 Task: Create a rule from the Recommended list, Task Added to this Project -> add SubTasks in the project BlueLine with SubTasks Gather and Analyse Requirements , Design and Implement Solution , System Test and UAT , Release to Production / Go Live
Action: Mouse moved to (1149, 104)
Screenshot: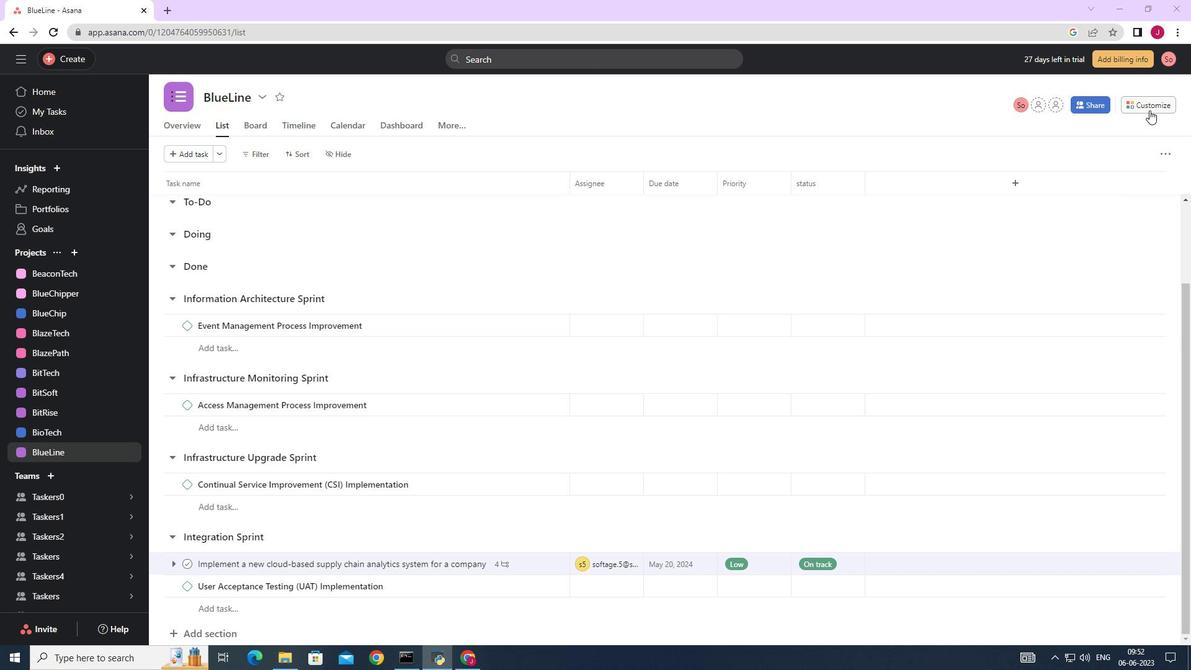 
Action: Mouse pressed left at (1149, 104)
Screenshot: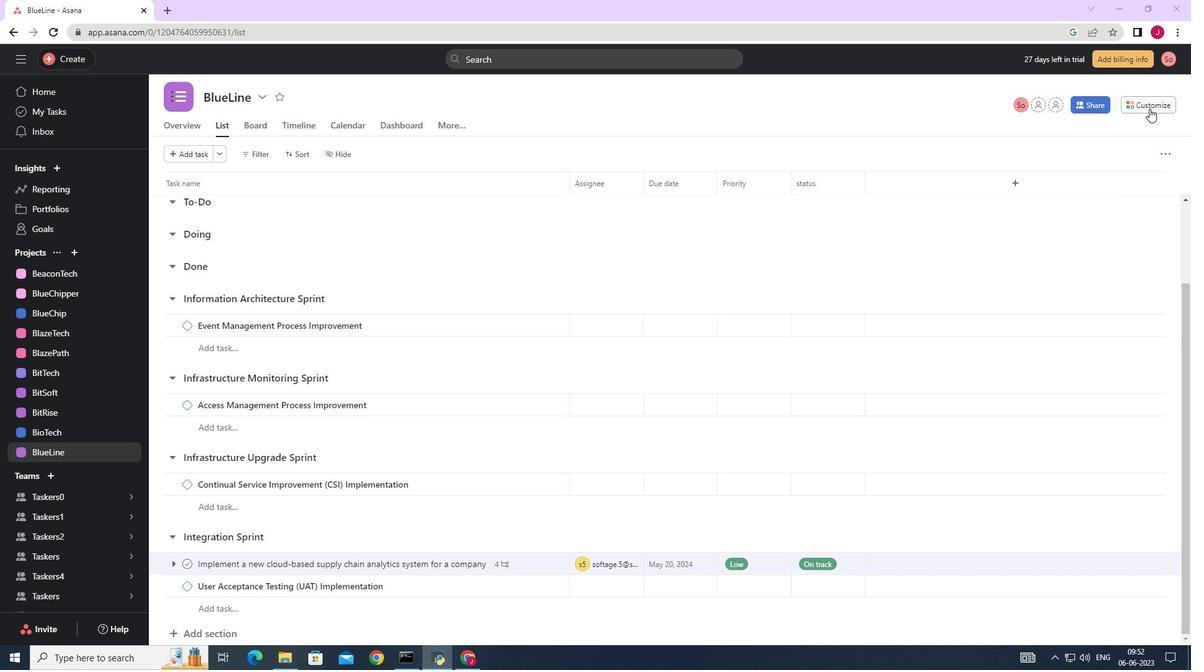
Action: Mouse moved to (932, 266)
Screenshot: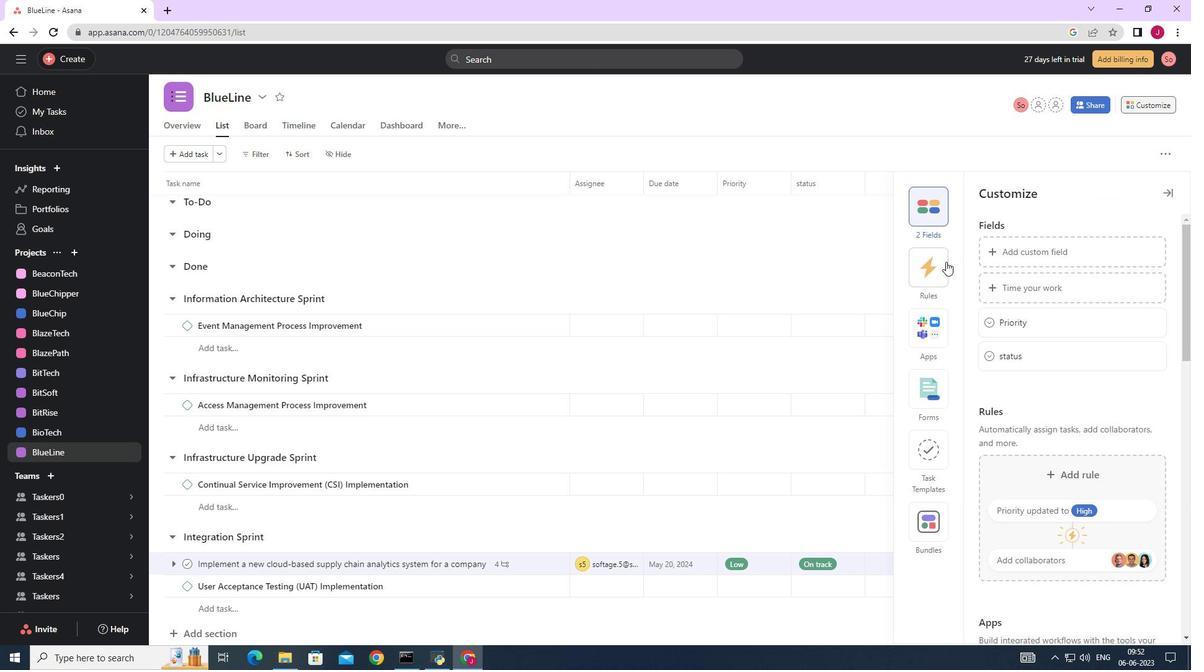 
Action: Mouse pressed left at (932, 266)
Screenshot: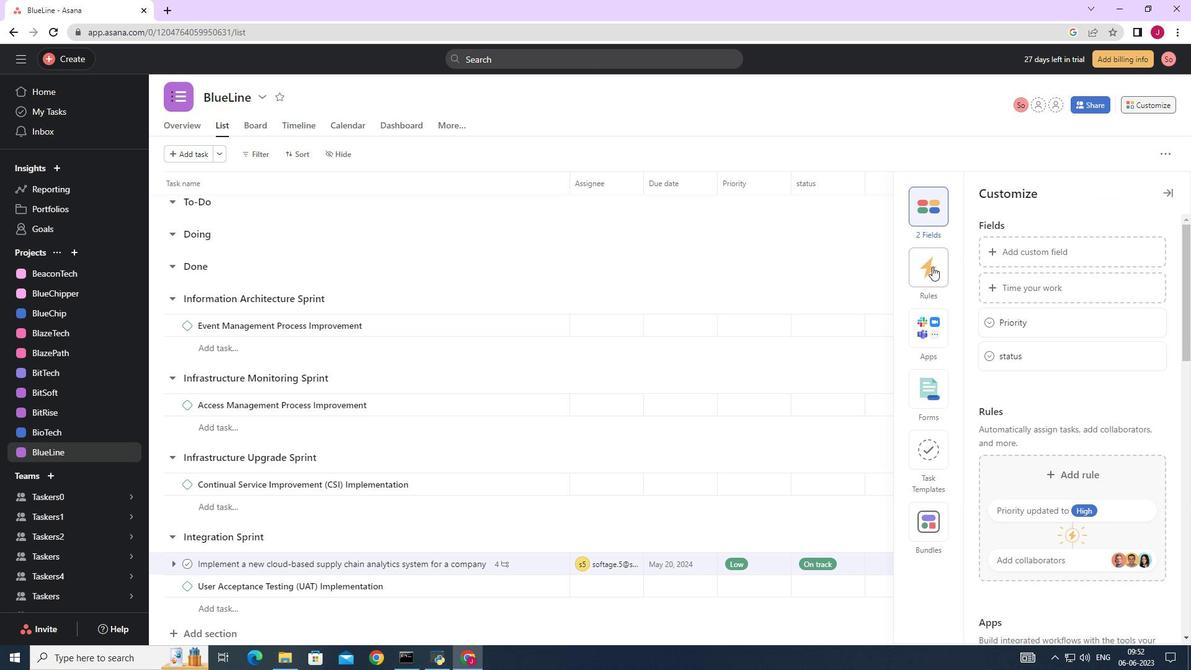 
Action: Mouse moved to (1053, 284)
Screenshot: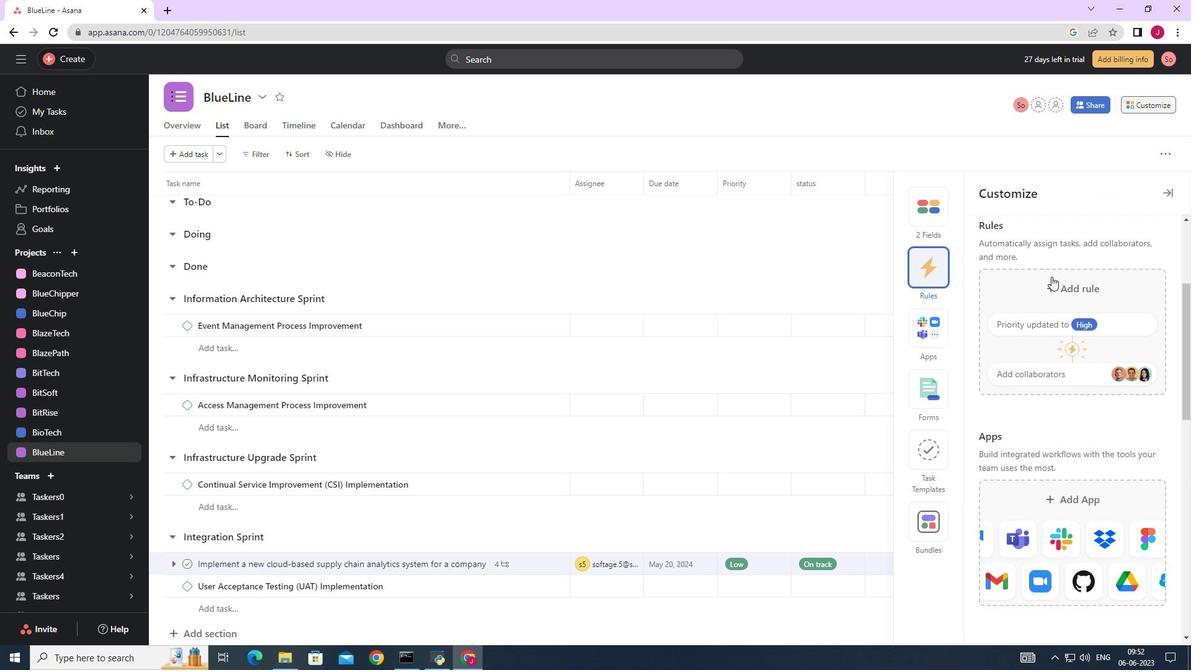 
Action: Mouse pressed left at (1053, 284)
Screenshot: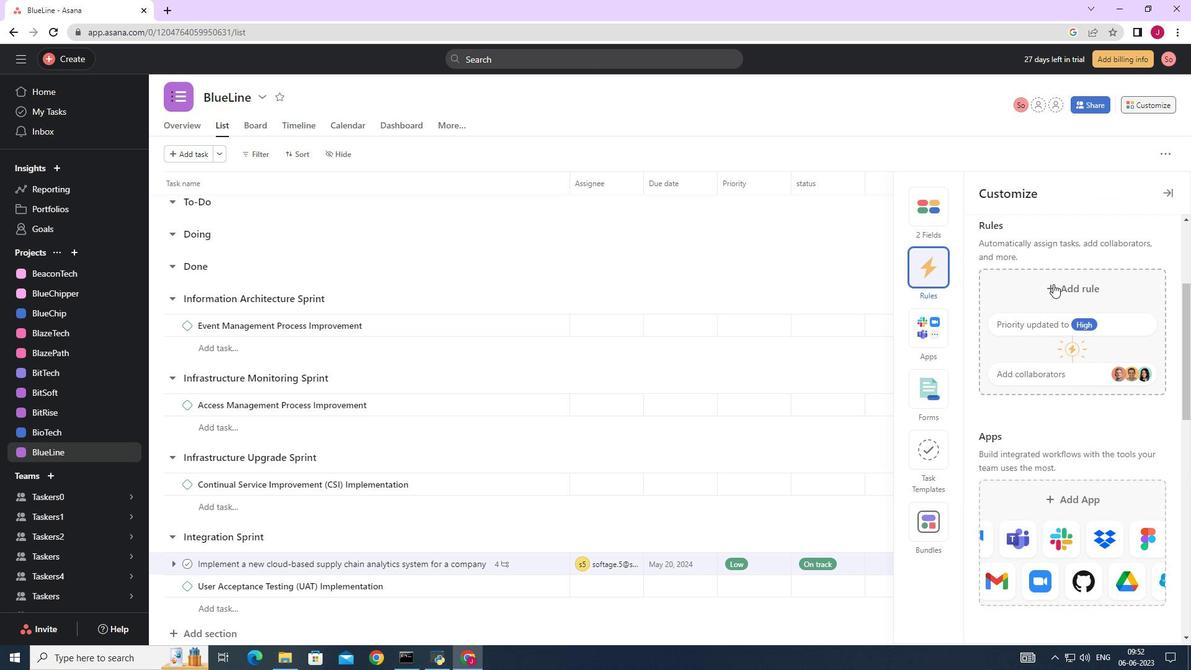 
Action: Mouse moved to (467, 201)
Screenshot: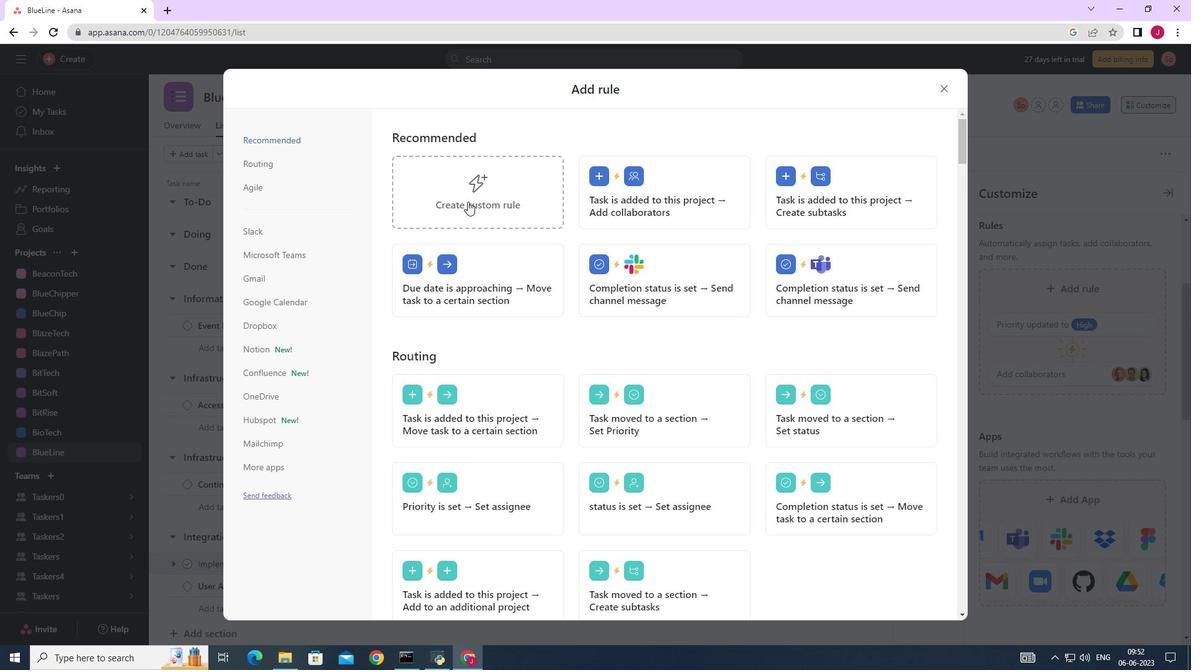 
Action: Mouse pressed left at (467, 201)
Screenshot: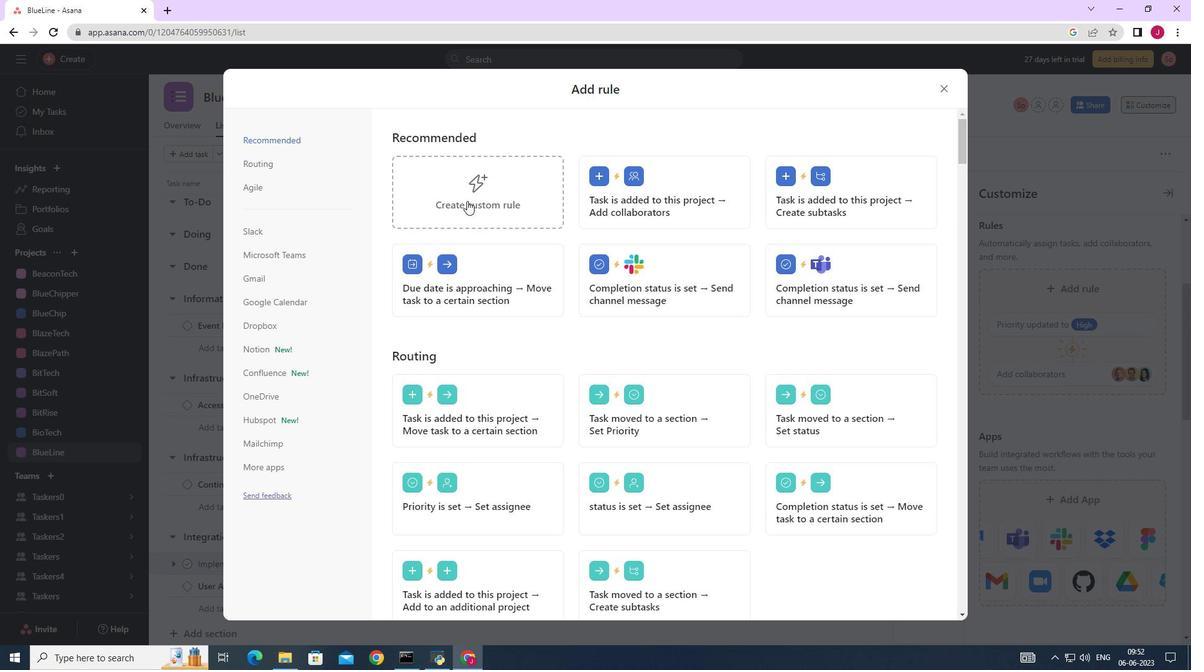 
Action: Mouse moved to (554, 313)
Screenshot: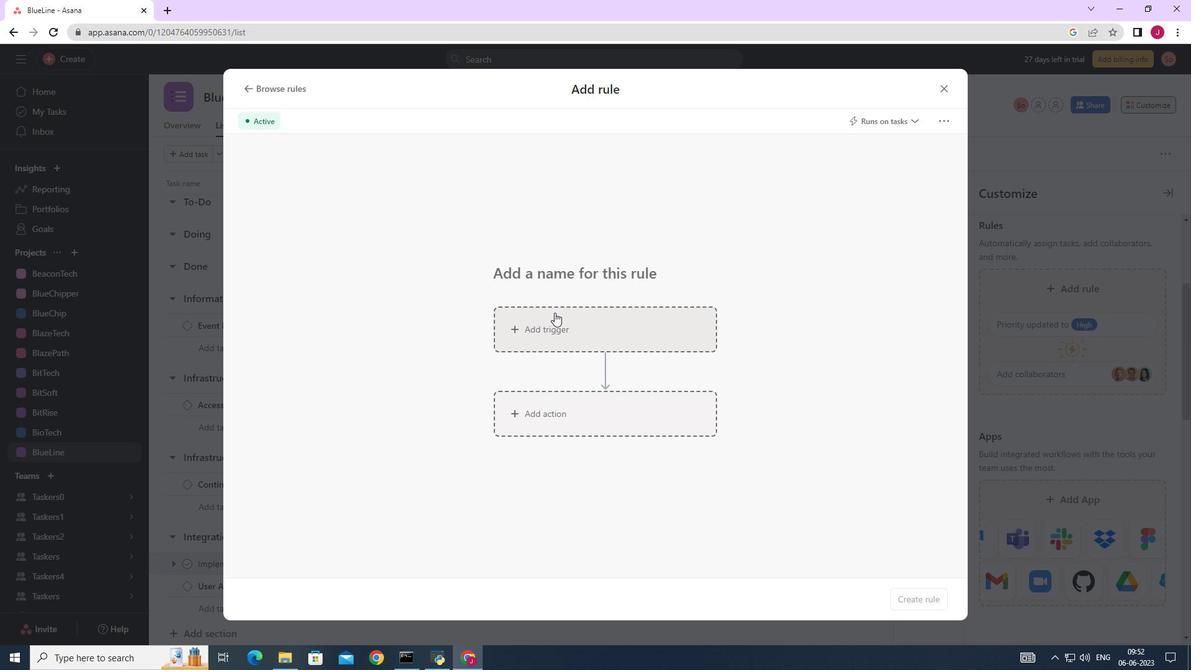 
Action: Mouse pressed left at (554, 313)
Screenshot: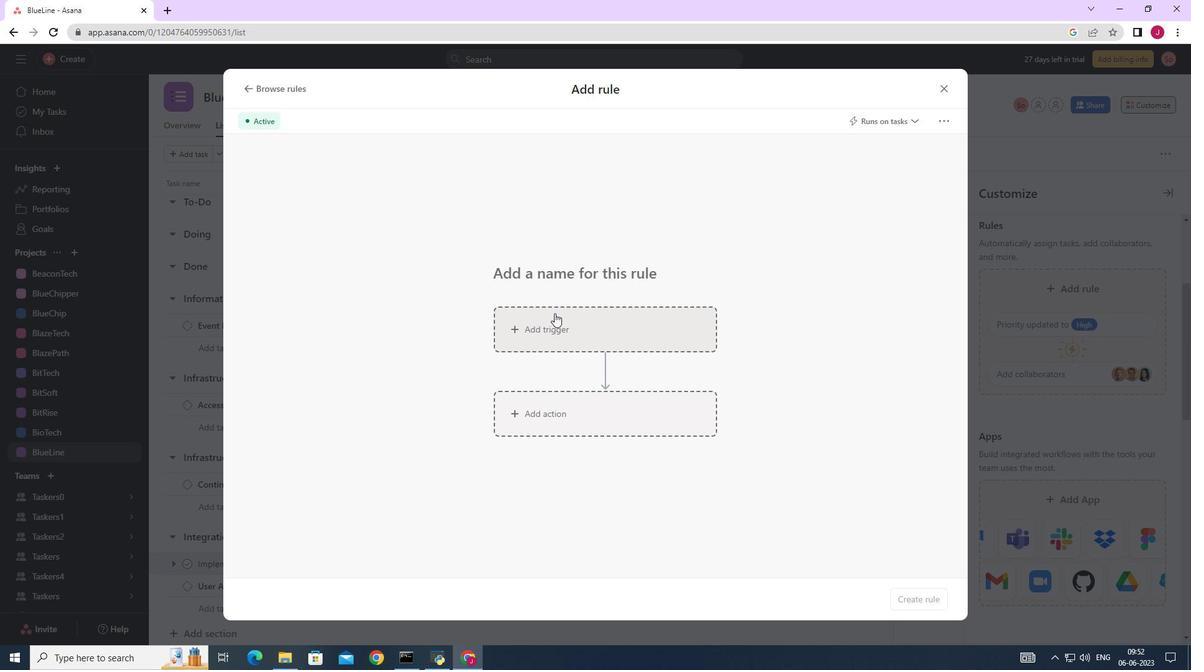 
Action: Mouse moved to (496, 402)
Screenshot: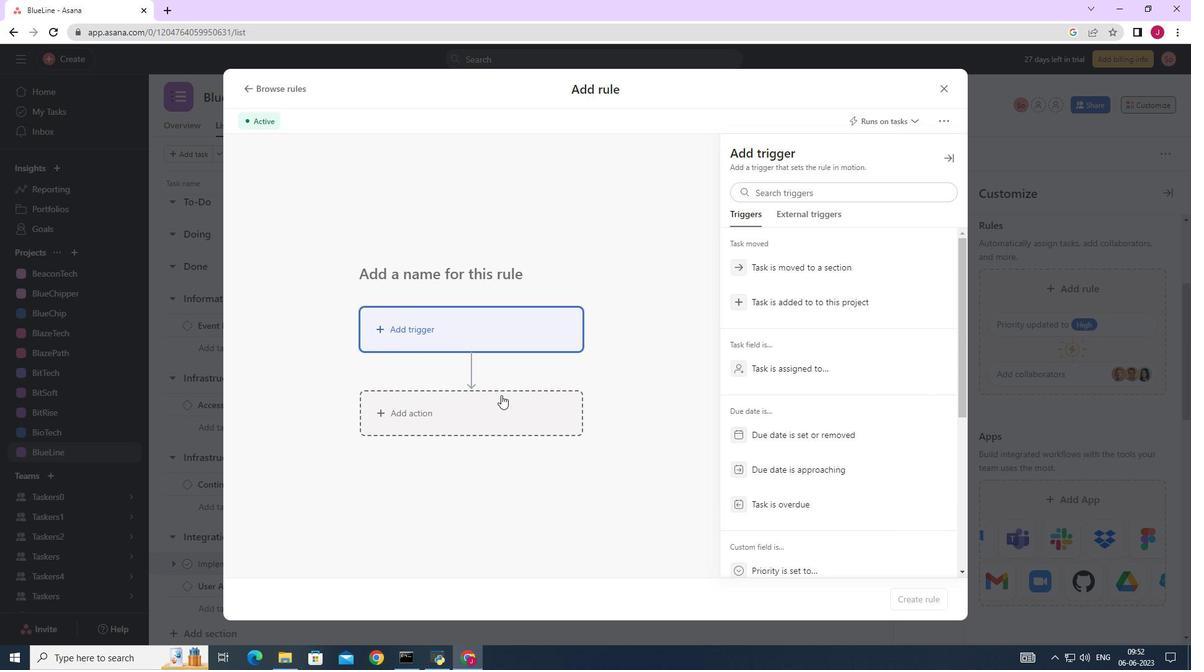 
Action: Mouse pressed left at (496, 402)
Screenshot: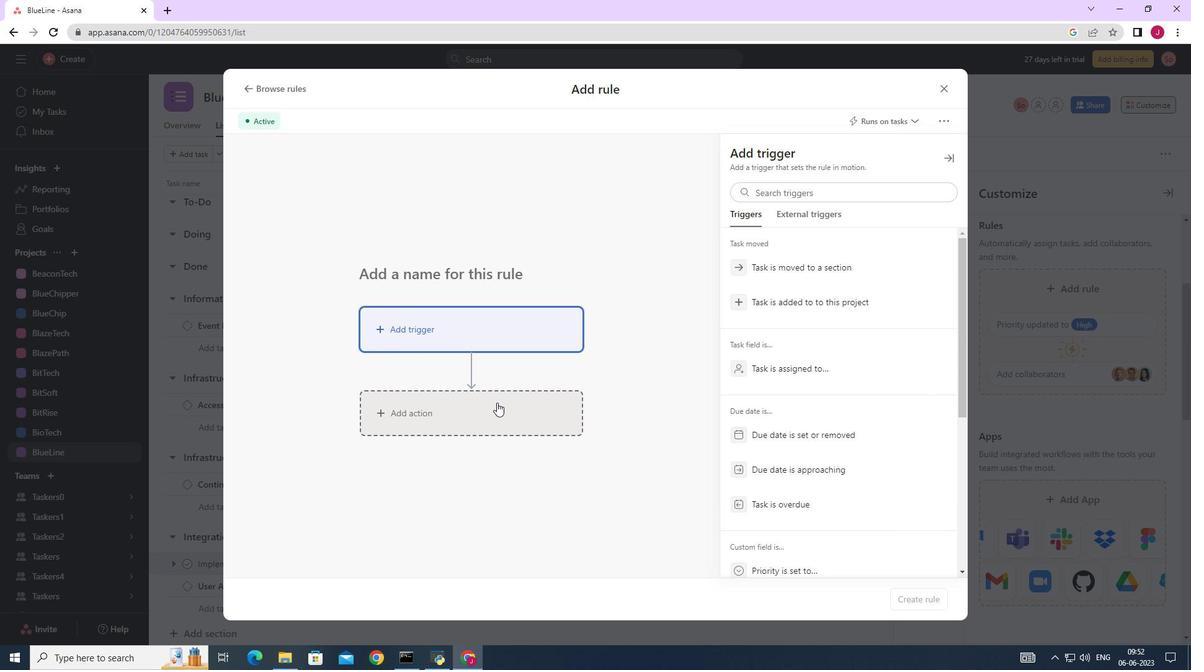 
Action: Mouse moved to (778, 378)
Screenshot: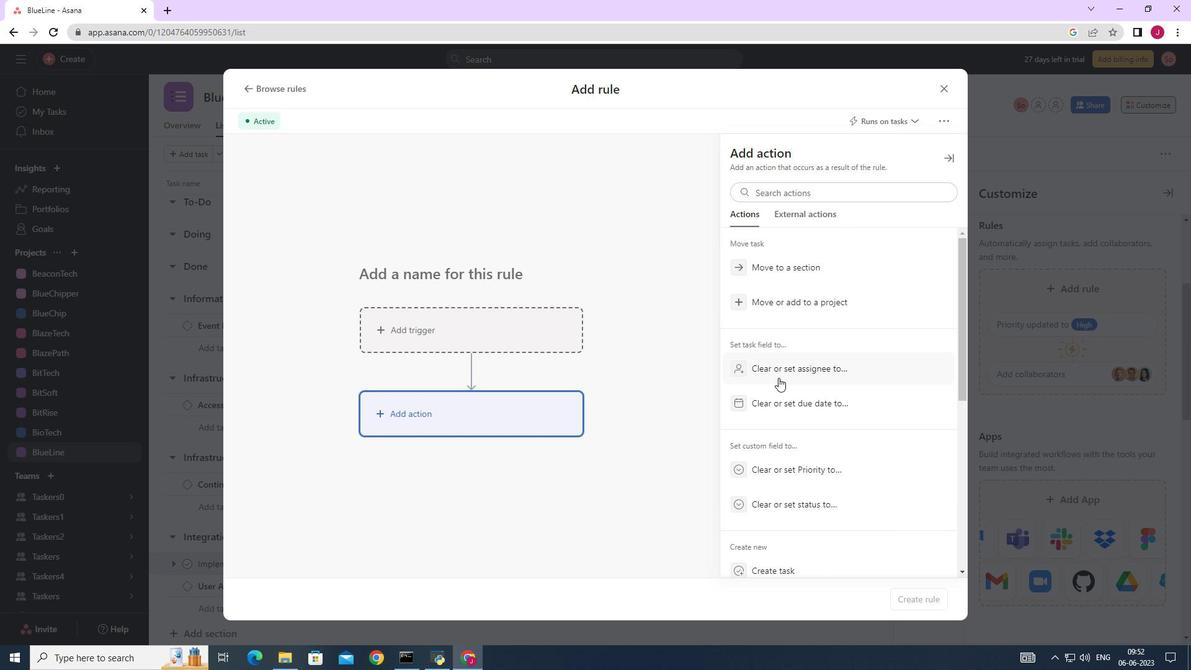 
Action: Mouse scrolled (778, 377) with delta (0, 0)
Screenshot: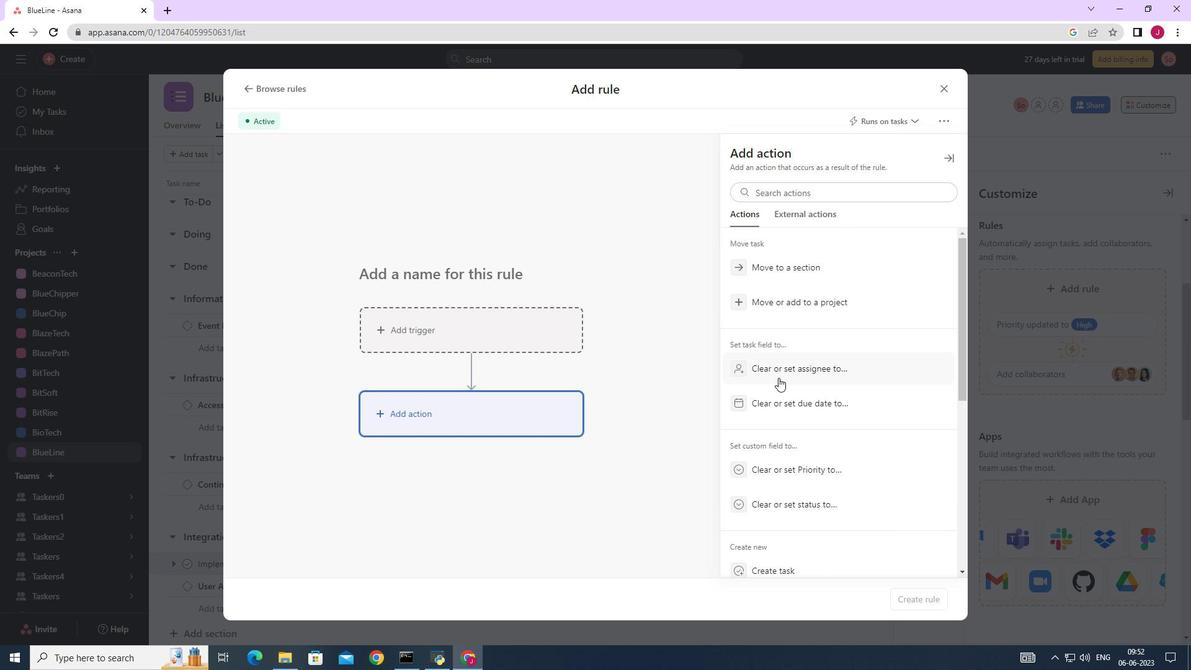 
Action: Mouse scrolled (778, 377) with delta (0, 0)
Screenshot: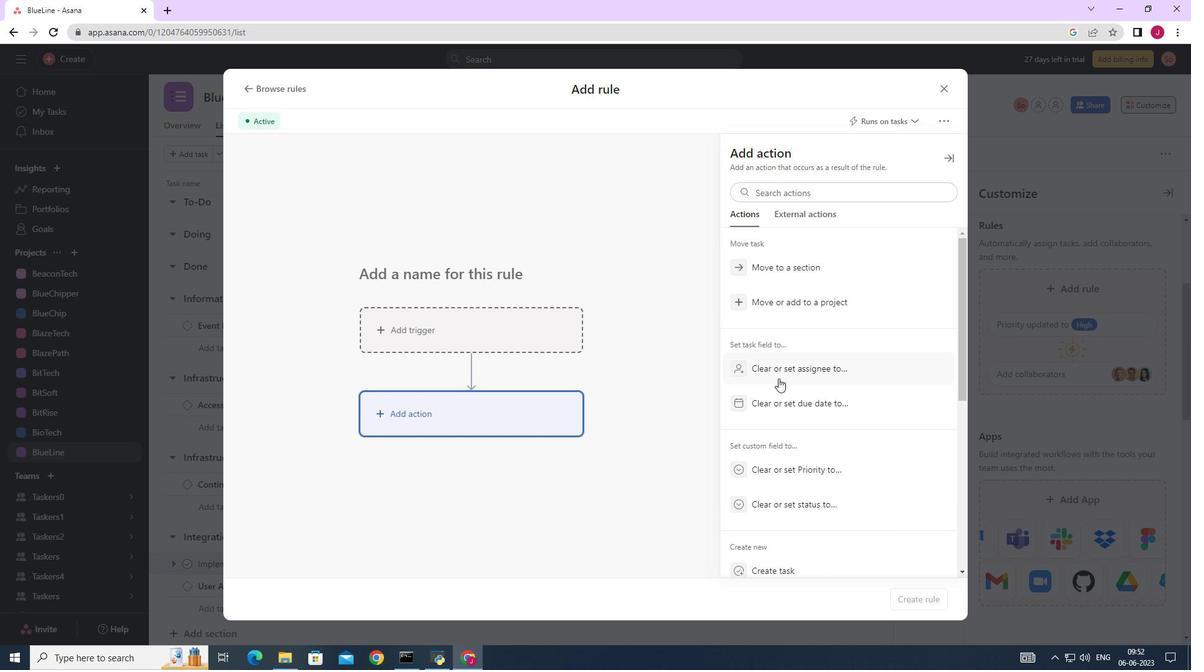 
Action: Mouse scrolled (778, 377) with delta (0, 0)
Screenshot: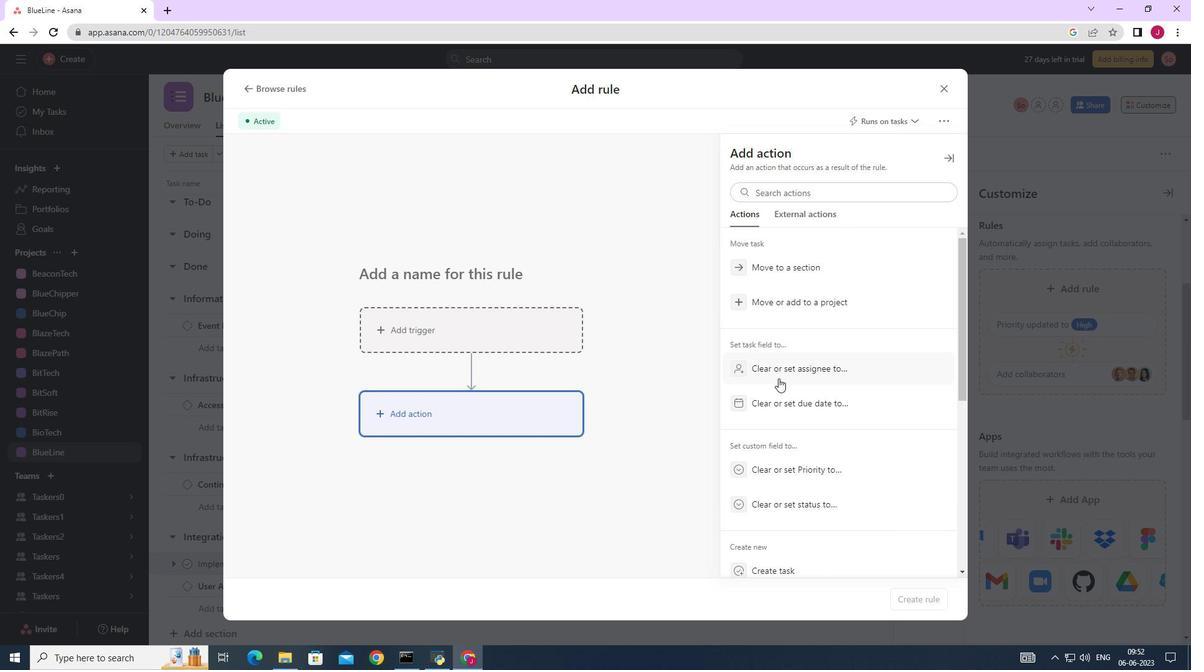 
Action: Mouse scrolled (778, 377) with delta (0, 0)
Screenshot: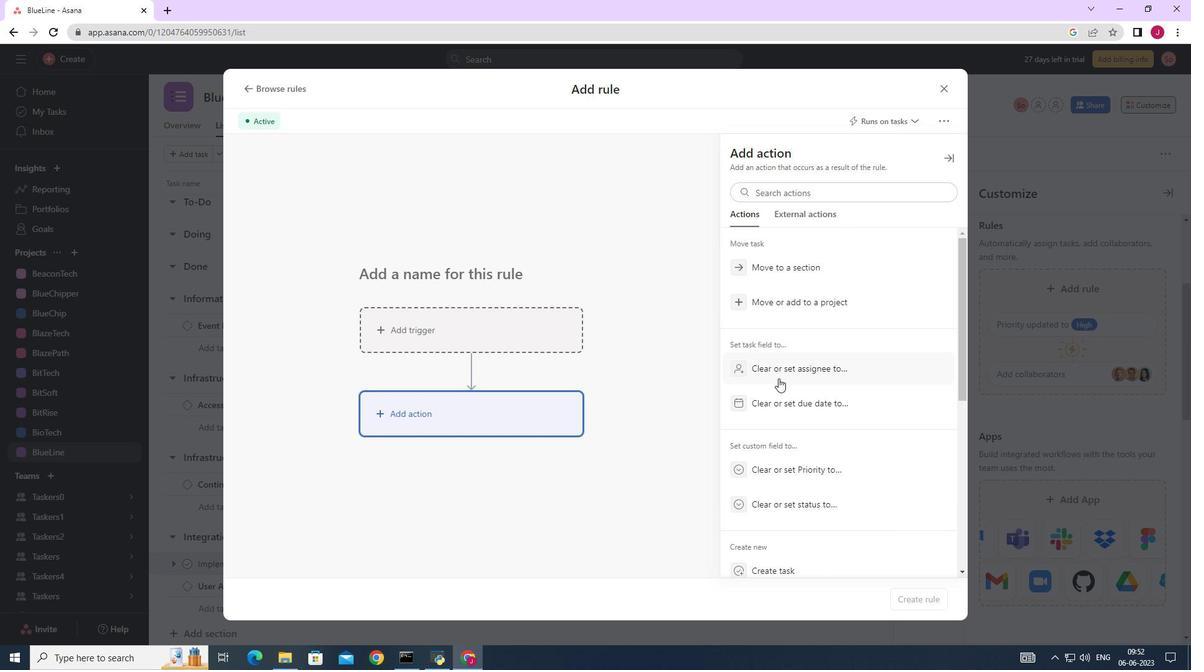 
Action: Mouse scrolled (778, 377) with delta (0, 0)
Screenshot: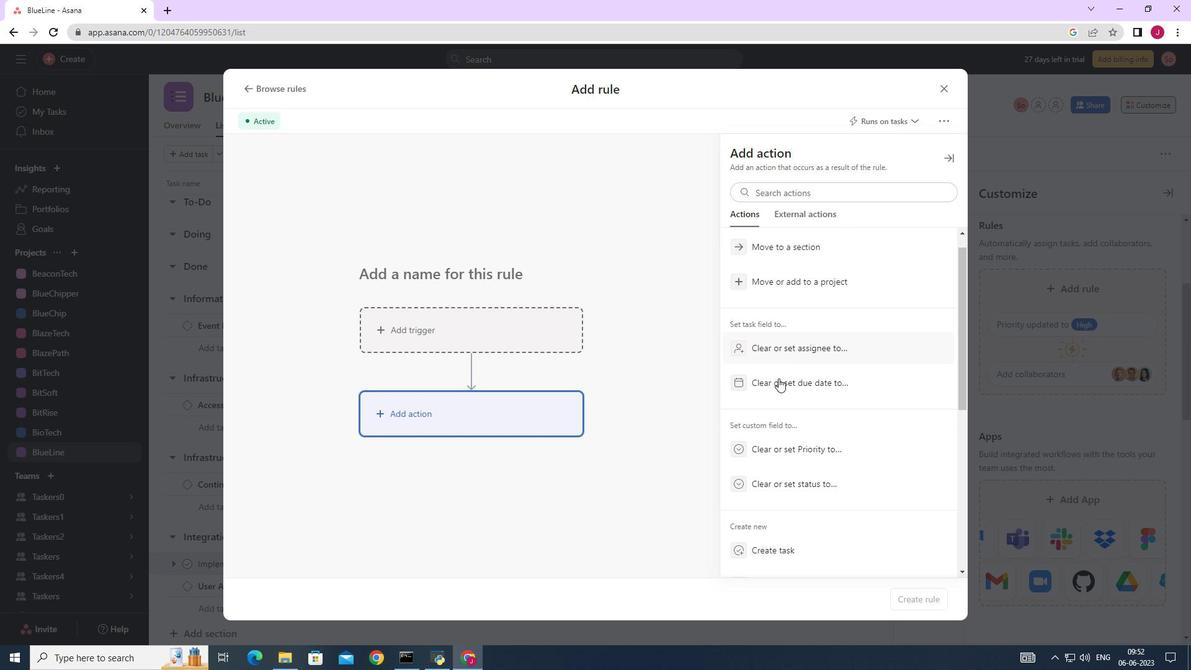 
Action: Mouse moved to (782, 294)
Screenshot: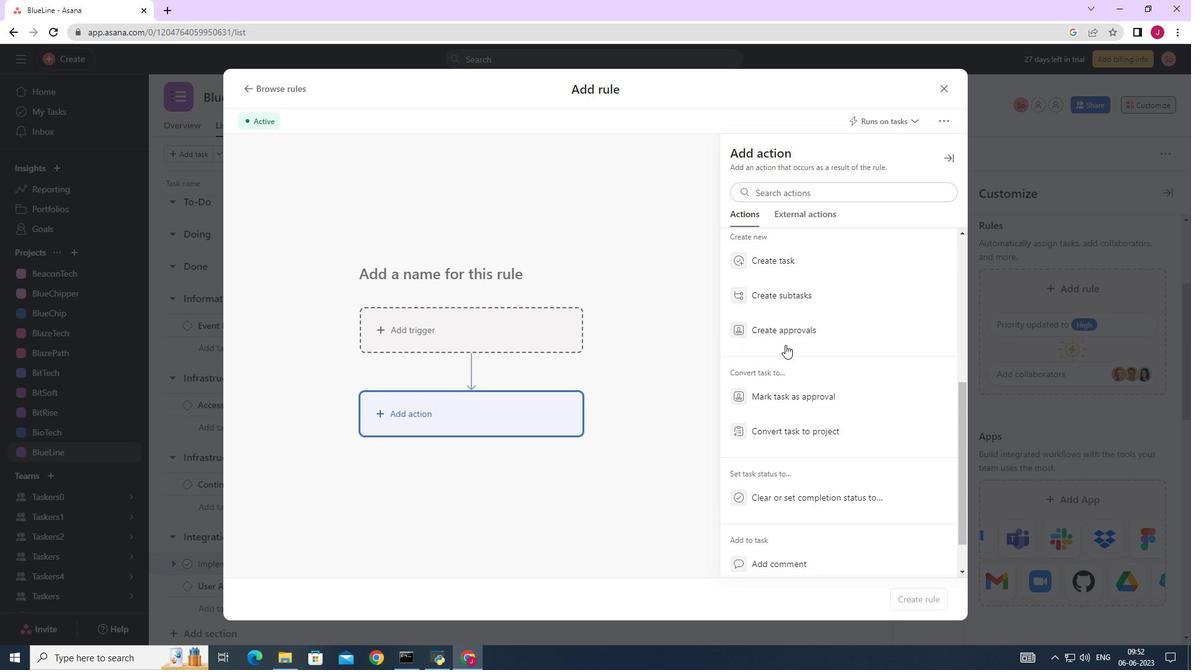 
Action: Mouse pressed left at (782, 294)
Screenshot: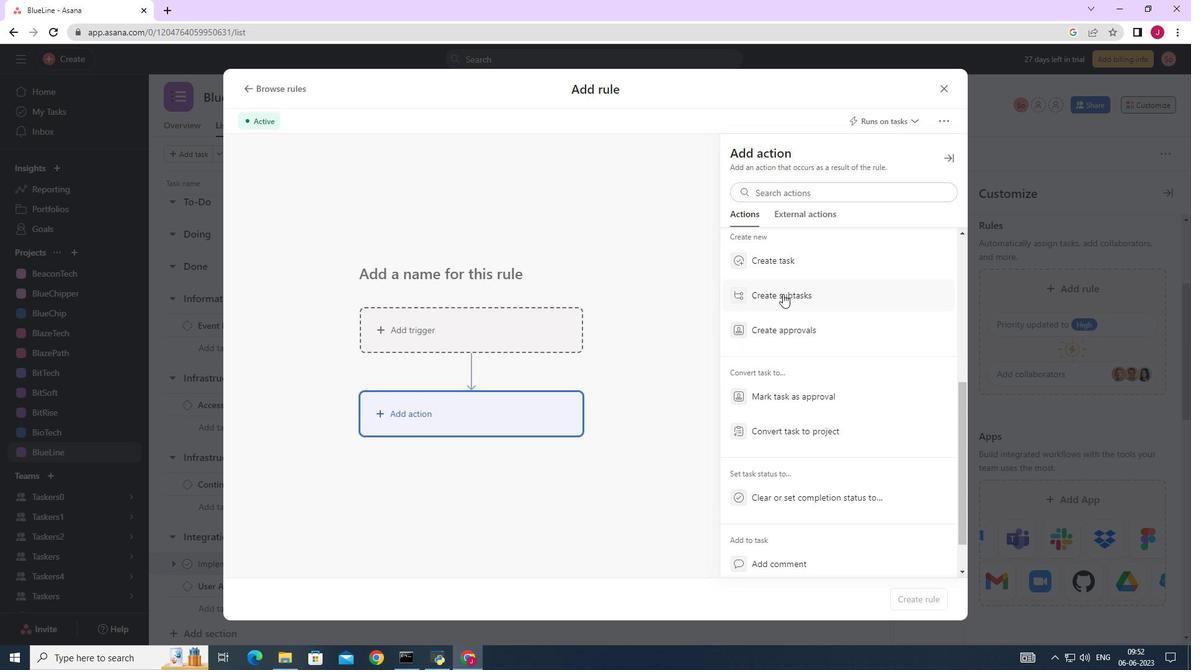 
Action: Mouse moved to (804, 195)
Screenshot: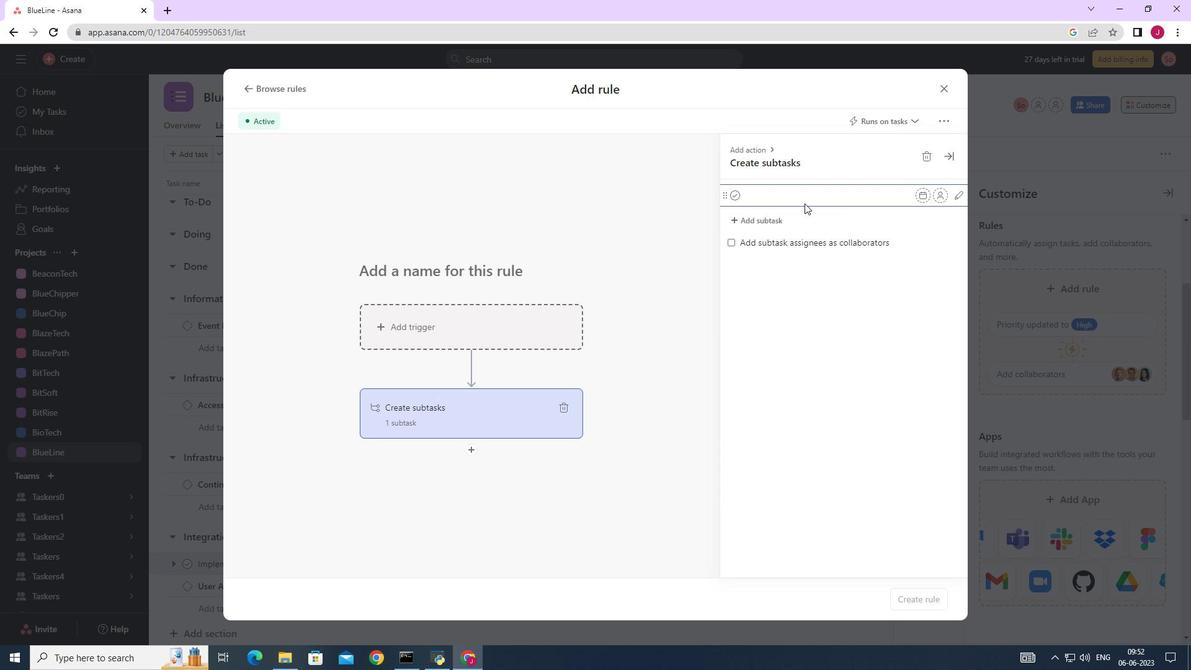 
Action: Mouse pressed left at (804, 195)
Screenshot: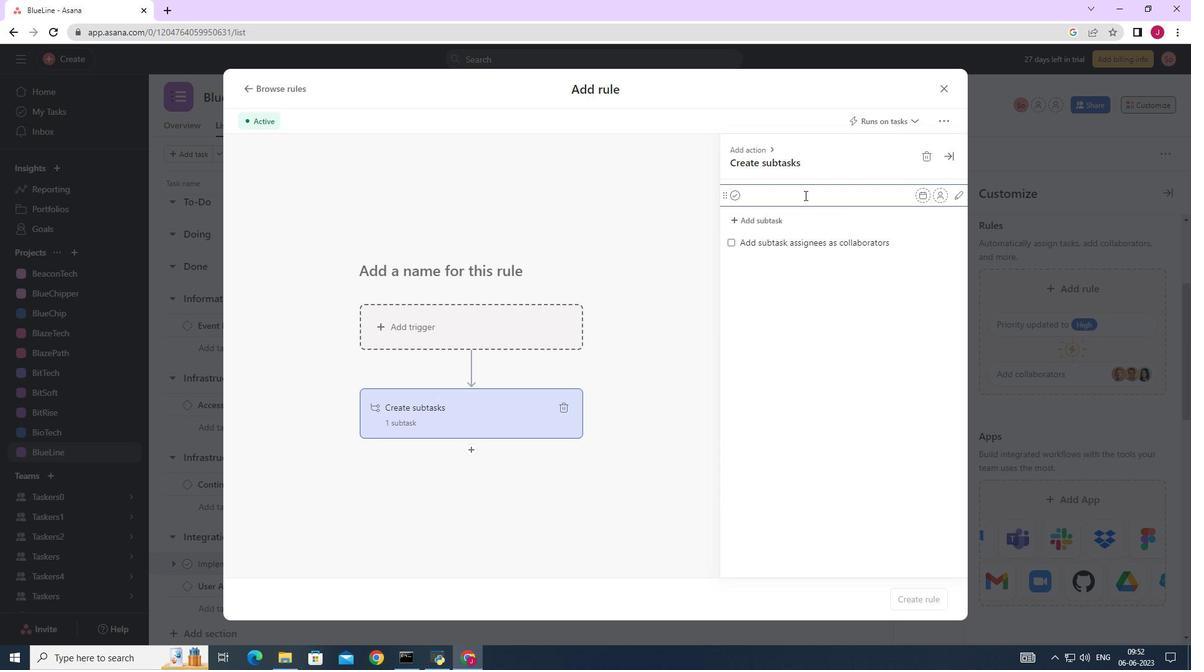 
Action: Key pressed <Key.caps_lock>G<Key.caps_lock>ather<Key.space>and<Key.space><Key.caps_lock>A<Key.caps_lock>nalyse<Key.space><Key.caps_lock>R<Key.caps_lock>eqy<Key.backspace>uirements<Key.enter><Key.caps_lock>D<Key.caps_lock>esign<Key.space>and<Key.space><Key.caps_lock>I<Key.caps_lock>mplementation<Key.space><Key.caps_lock>S<Key.caps_lock>olution<Key.enter><Key.caps_lock>S<Key.caps_lock>ystem<Key.space><Key.caps_lock>T<Key.caps_lock>est<Key.space>and<Key.space><Key.caps_lock>UAT<Key.enter><Key.caps_lock><Key.caps_lock>R<Key.caps_lock>elease<Key.space>to<Key.space>production<Key.space>/<Key.space><Key.caps_lock>G<Key.caps_lock>o<Key.space><Key.caps_lock>L<Key.caps_lock>ive<Key.enter>
Screenshot: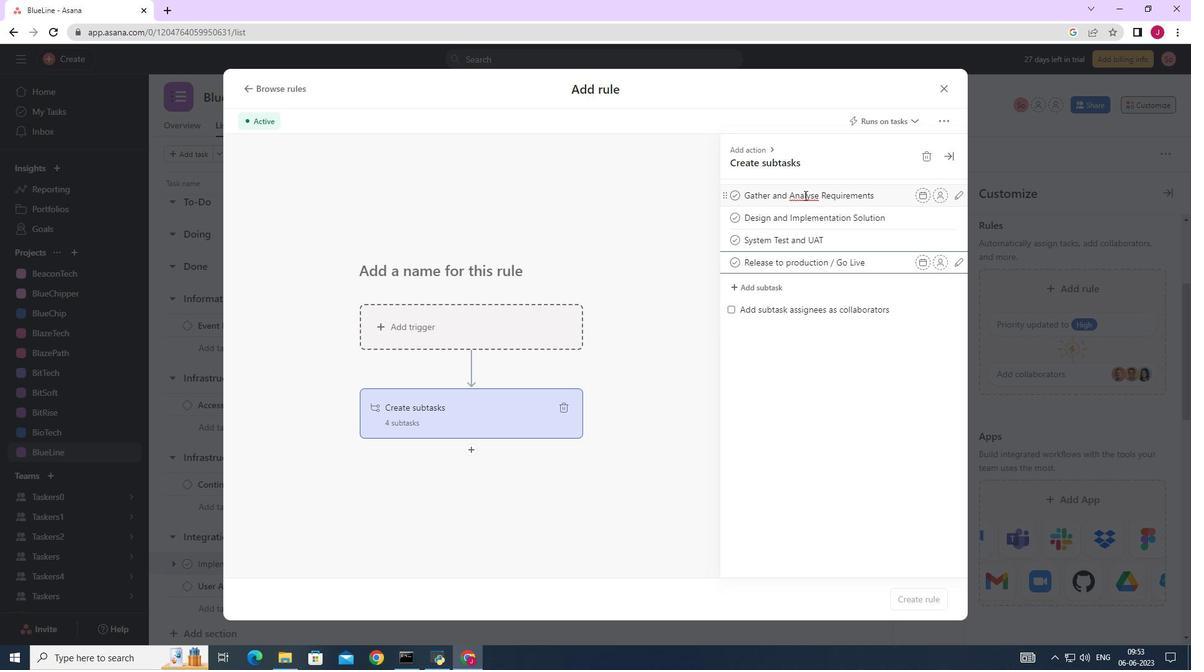 
Action: Mouse moved to (945, 92)
Screenshot: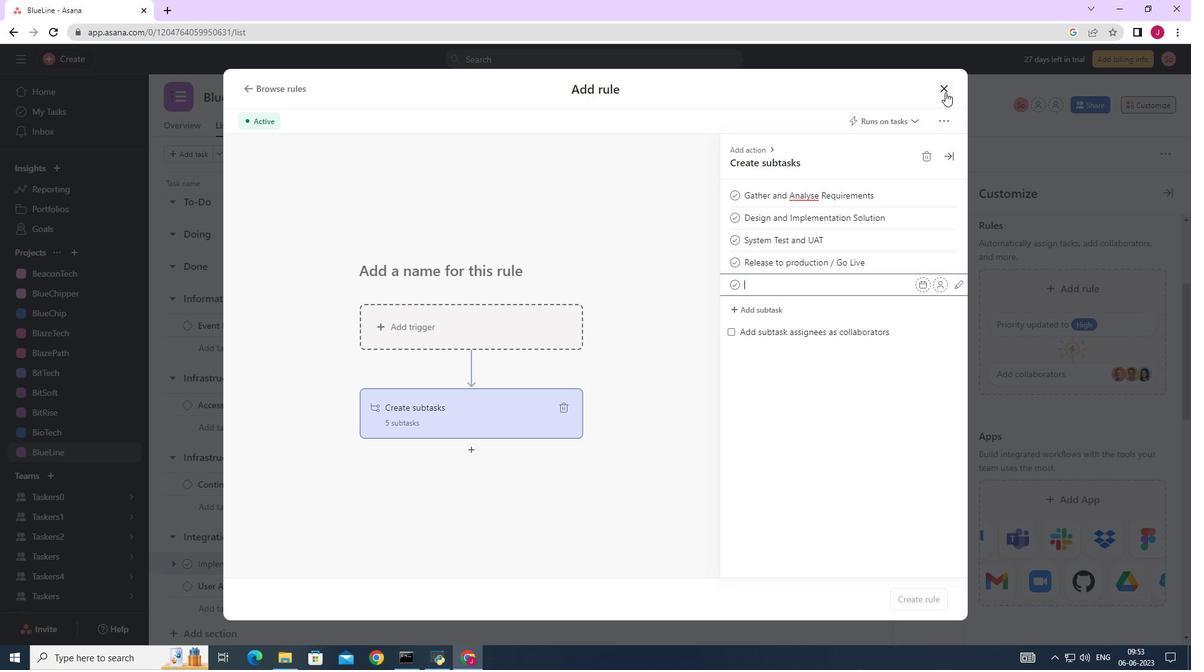 
Action: Mouse pressed left at (945, 92)
Screenshot: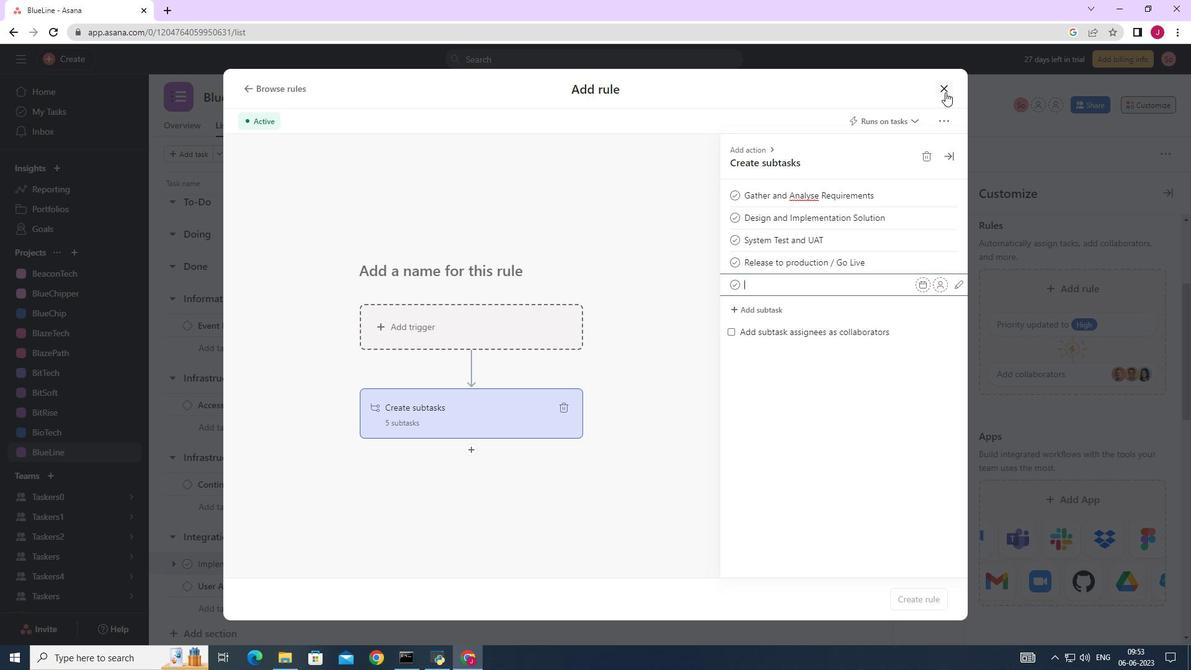 
Action: Mouse moved to (939, 94)
Screenshot: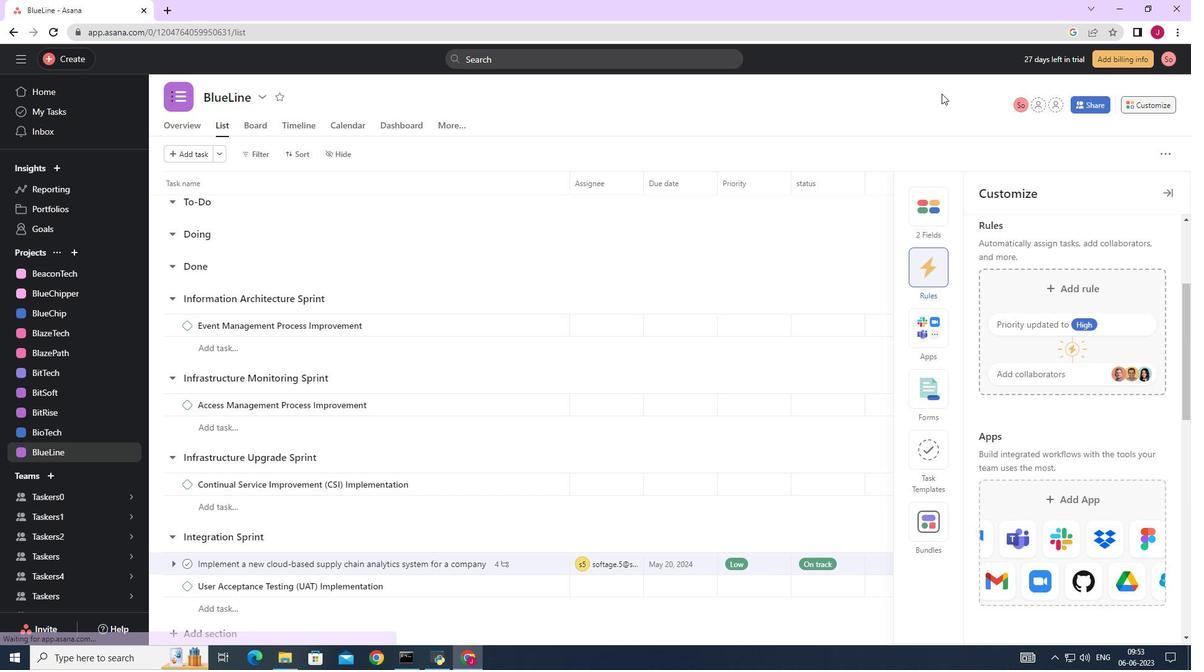 
